 Task: In service provider proposals turn off in-app notifications.
Action: Mouse moved to (880, 83)
Screenshot: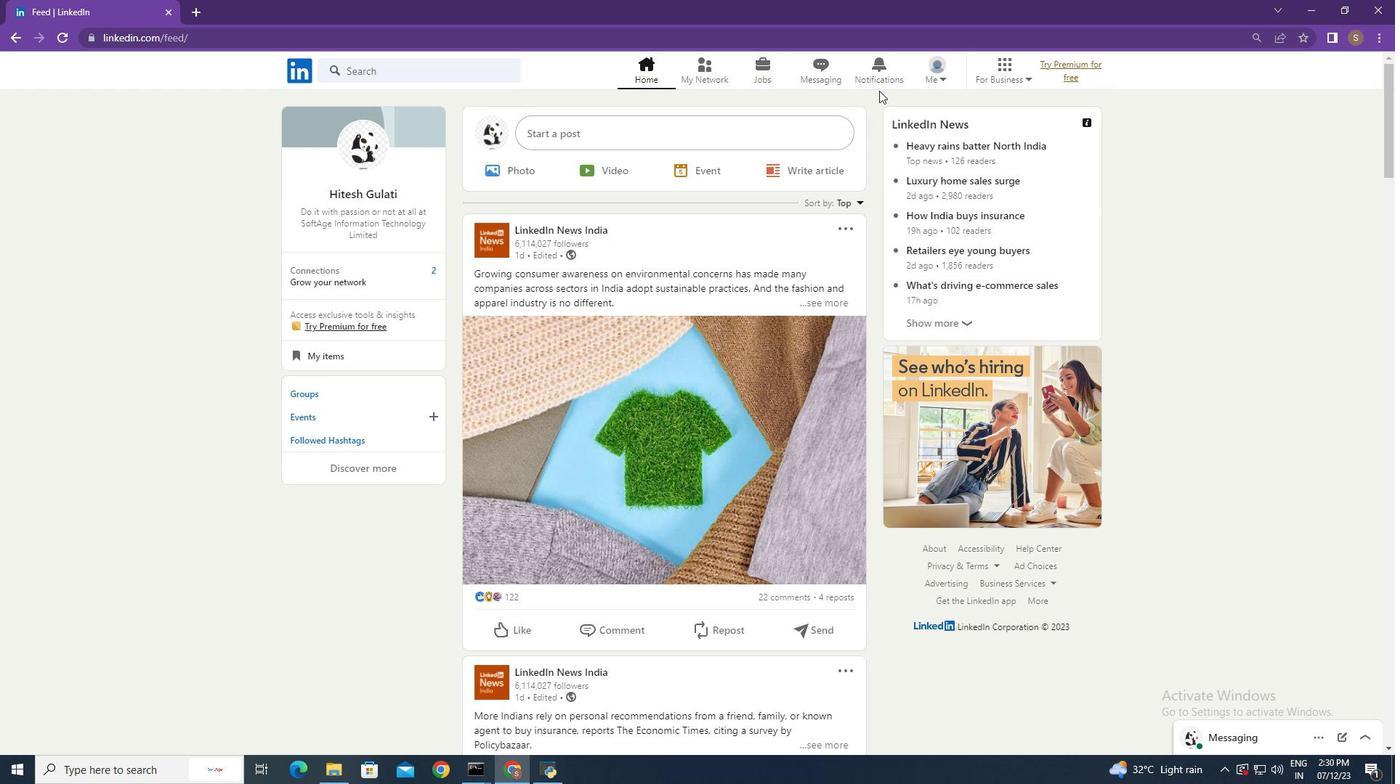 
Action: Mouse pressed left at (880, 83)
Screenshot: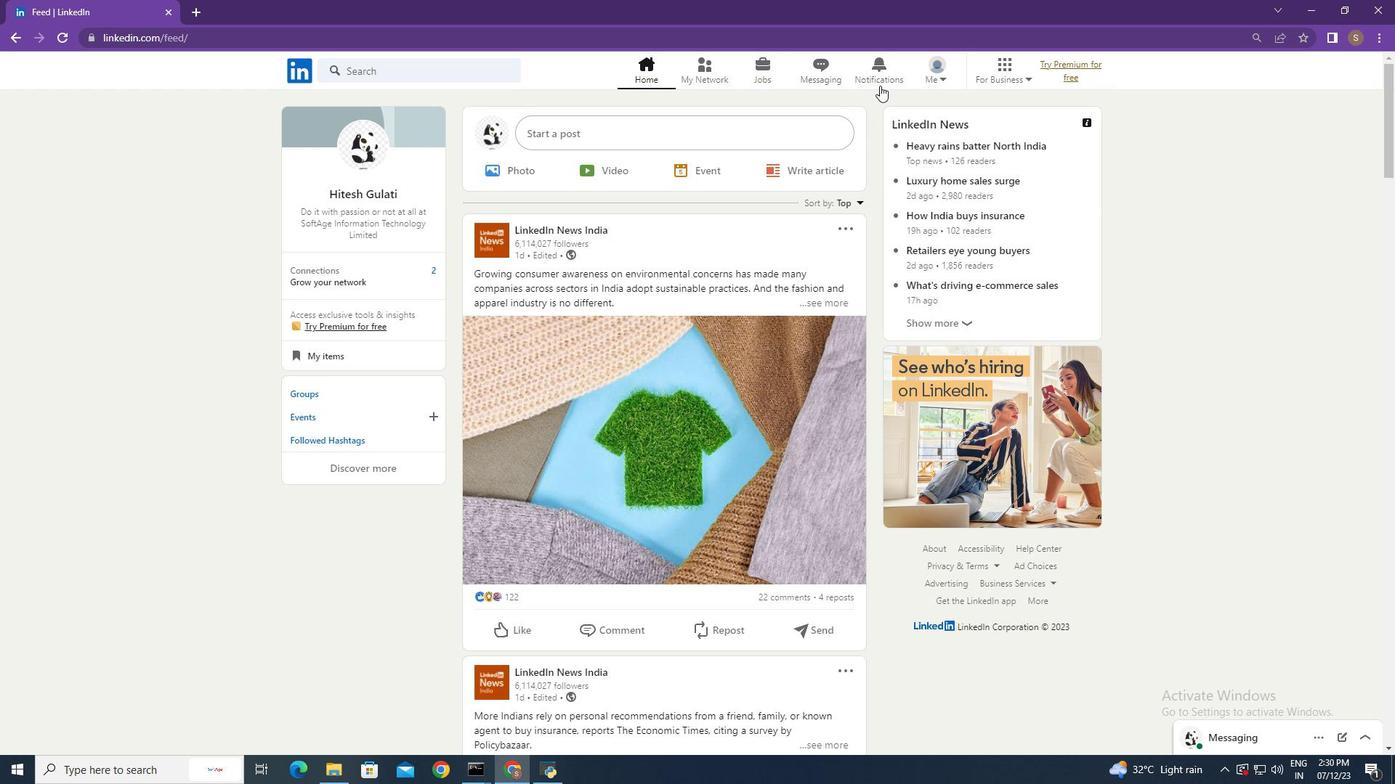 
Action: Mouse moved to (323, 166)
Screenshot: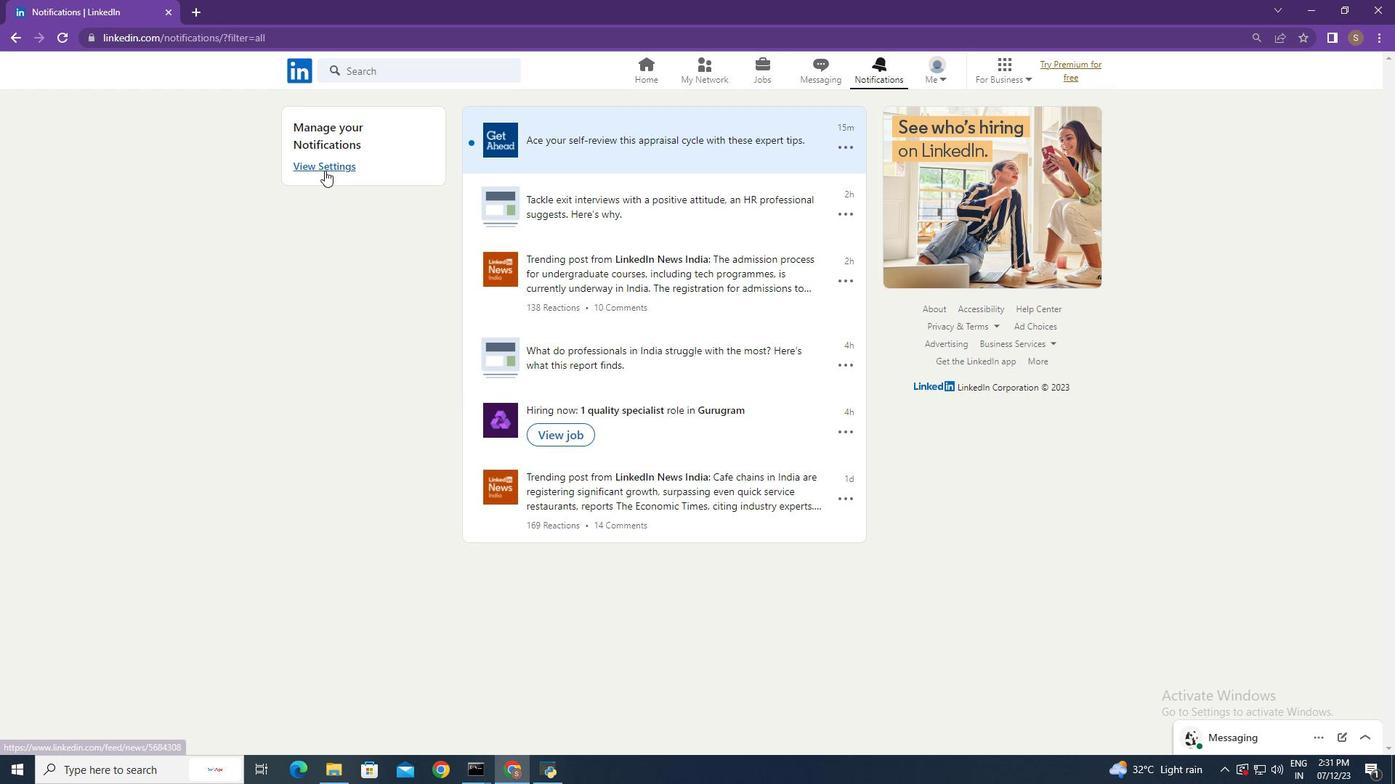 
Action: Mouse pressed left at (323, 166)
Screenshot: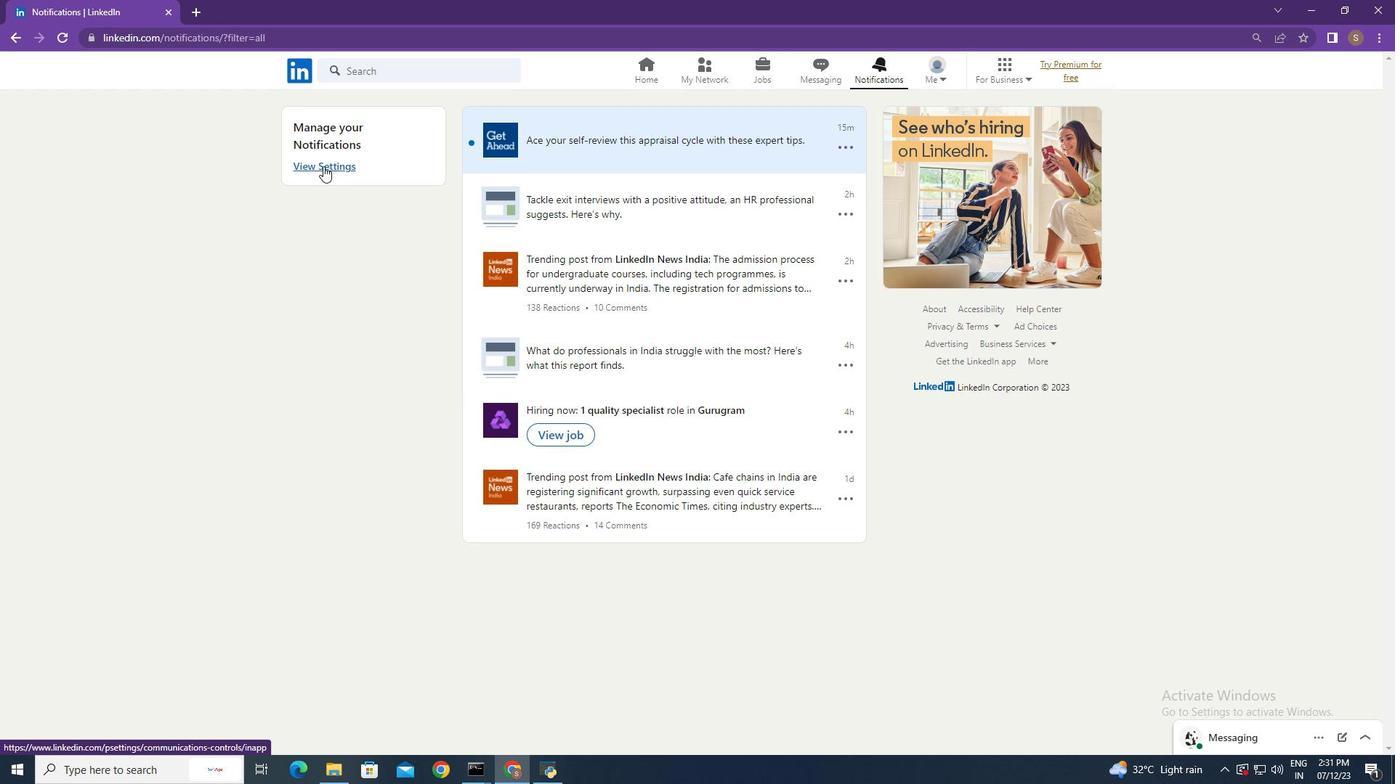 
Action: Mouse moved to (802, 260)
Screenshot: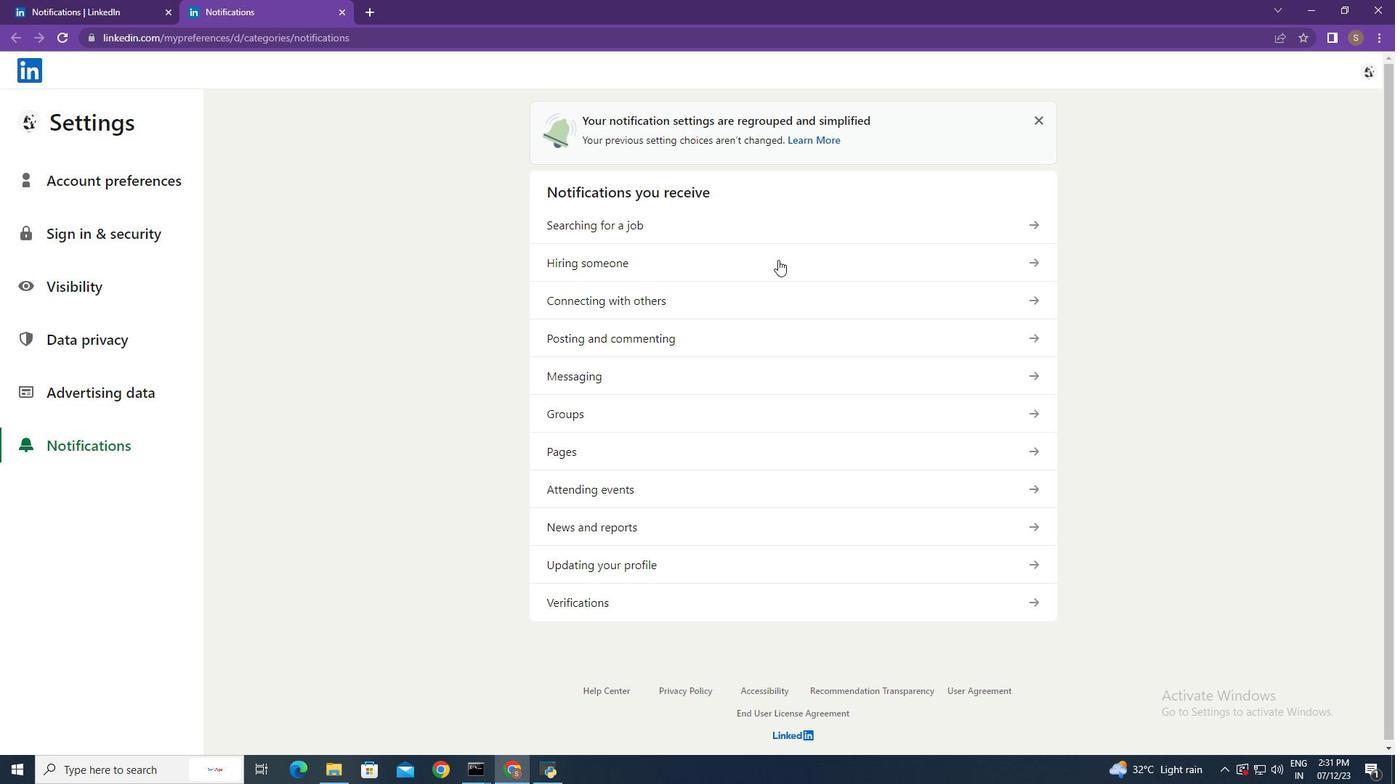 
Action: Mouse pressed left at (802, 260)
Screenshot: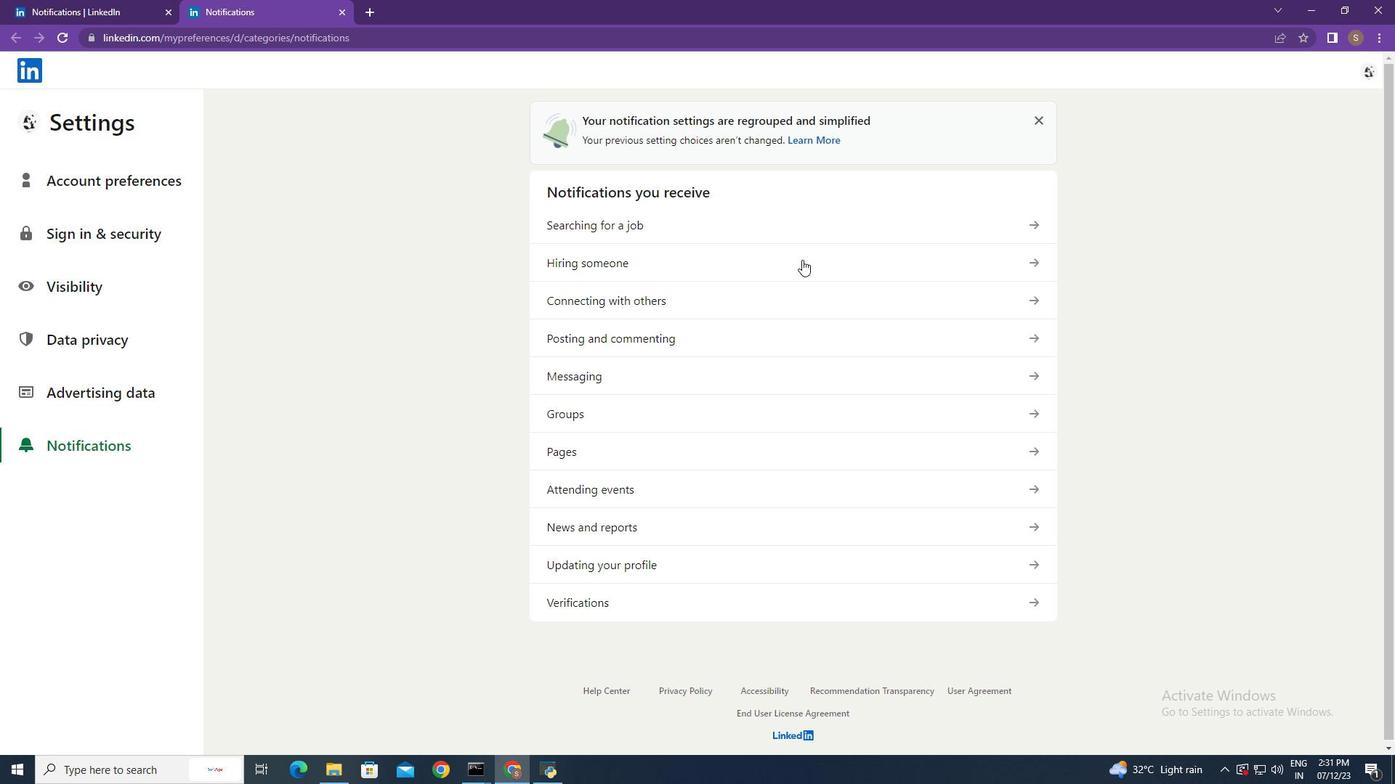 
Action: Mouse moved to (895, 168)
Screenshot: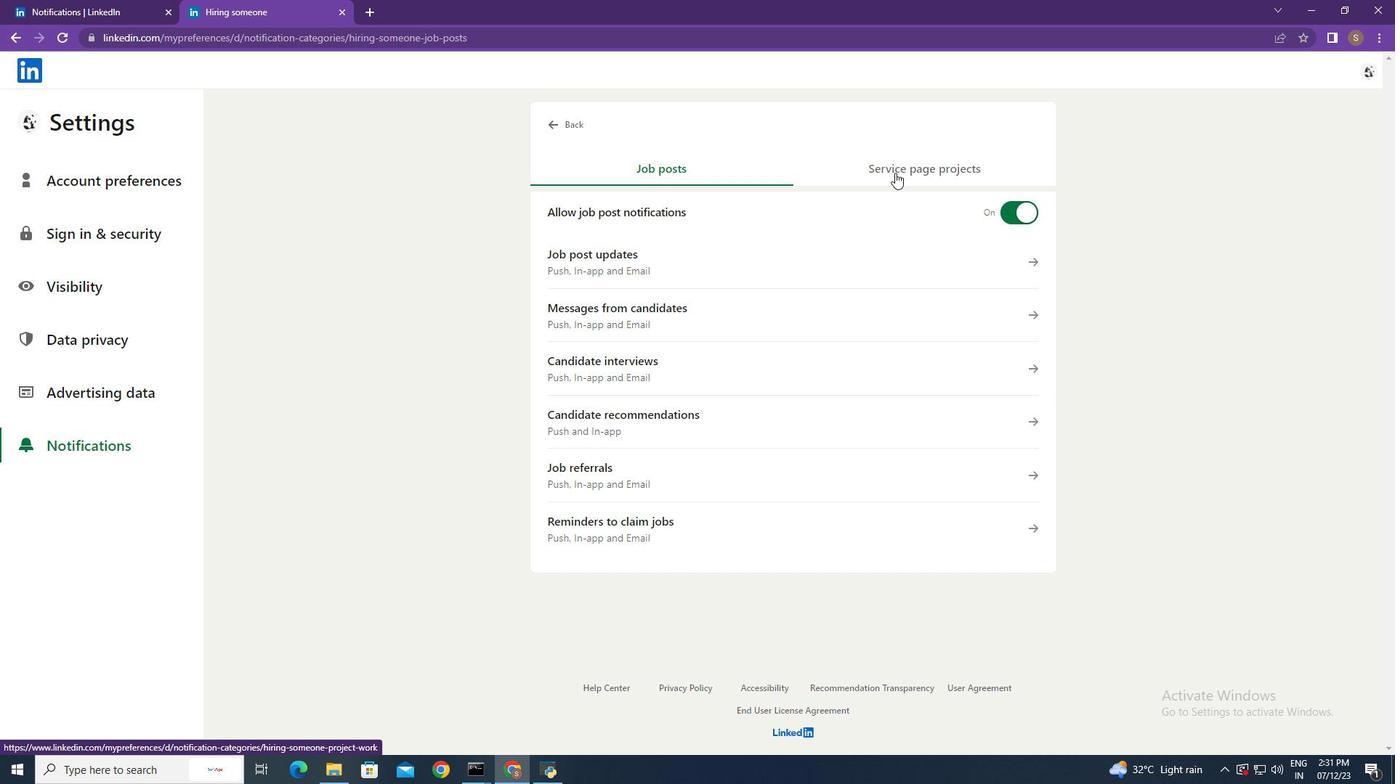 
Action: Mouse pressed left at (895, 168)
Screenshot: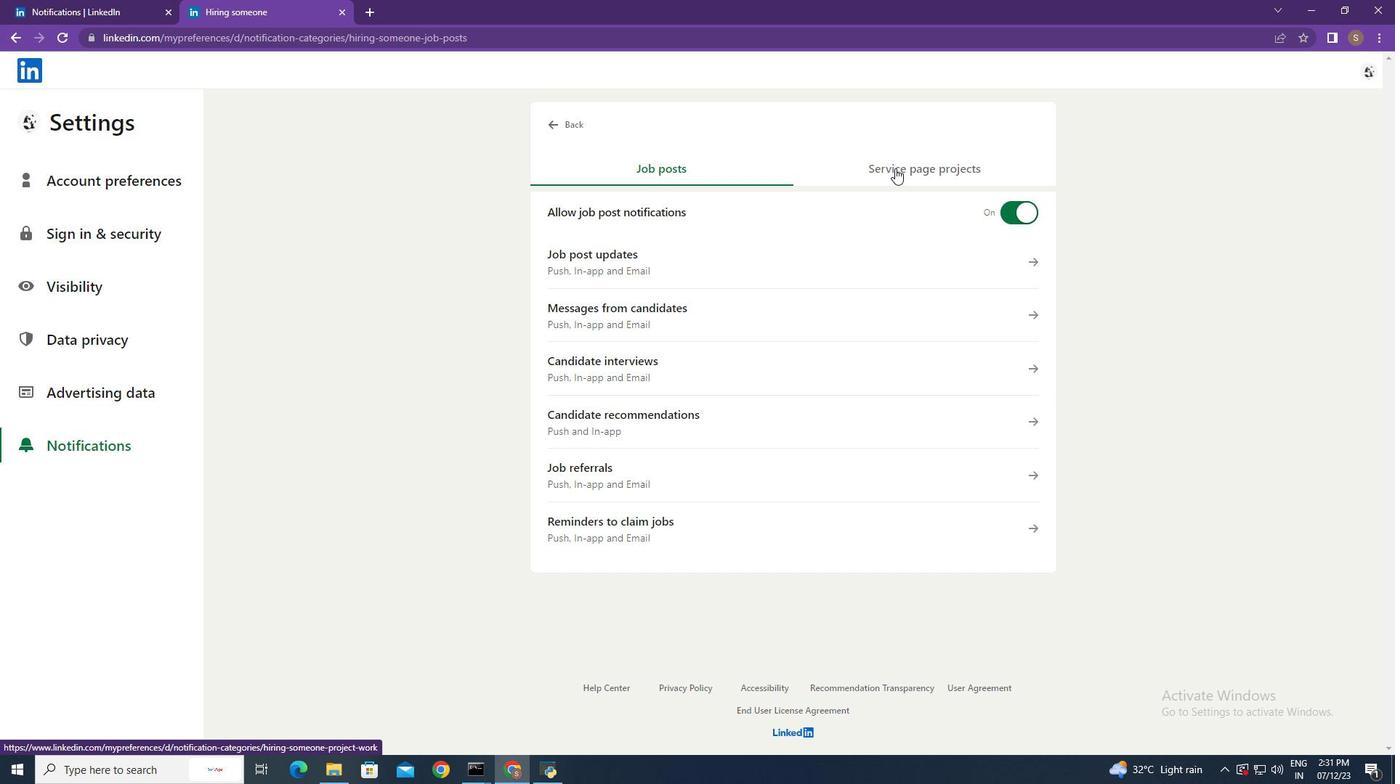 
Action: Mouse moved to (953, 267)
Screenshot: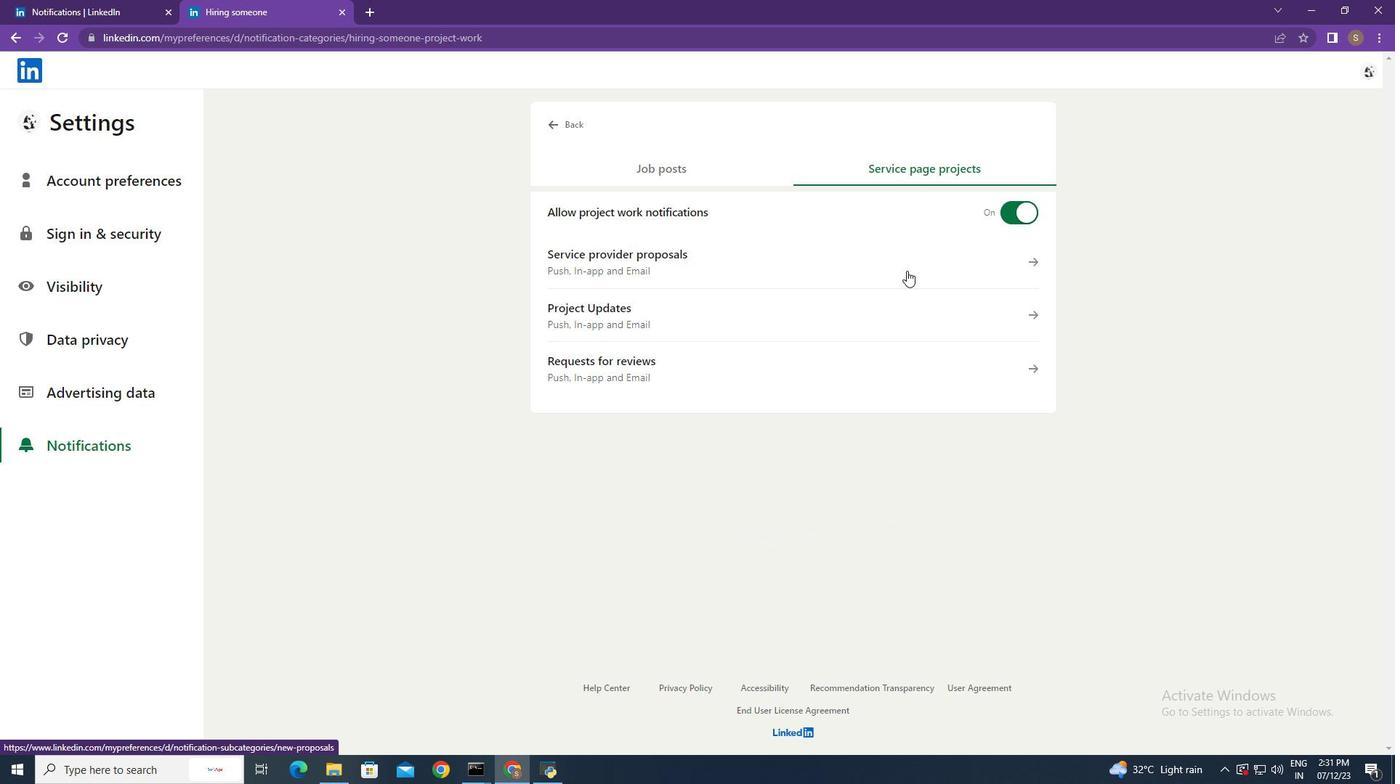 
Action: Mouse pressed left at (953, 267)
Screenshot: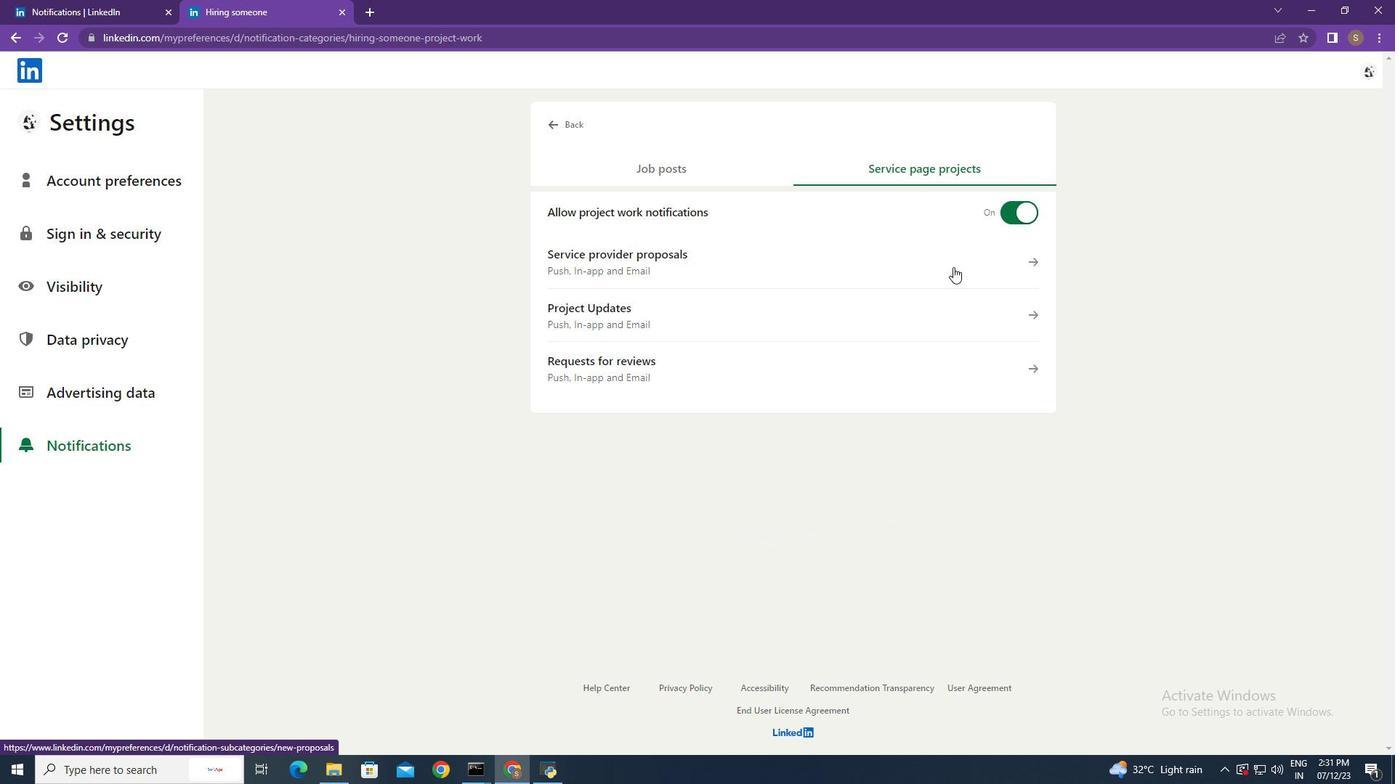 
Action: Mouse moved to (1021, 241)
Screenshot: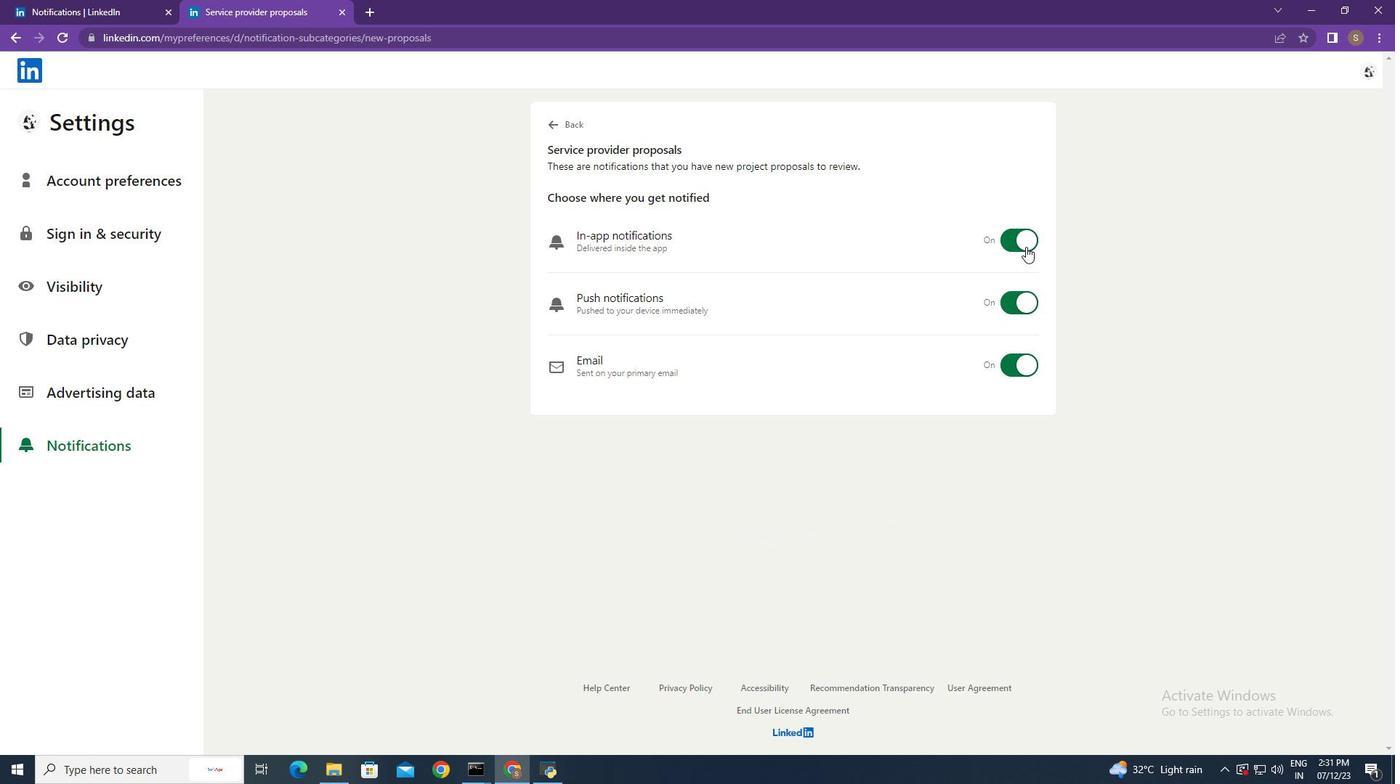 
Action: Mouse pressed left at (1021, 241)
Screenshot: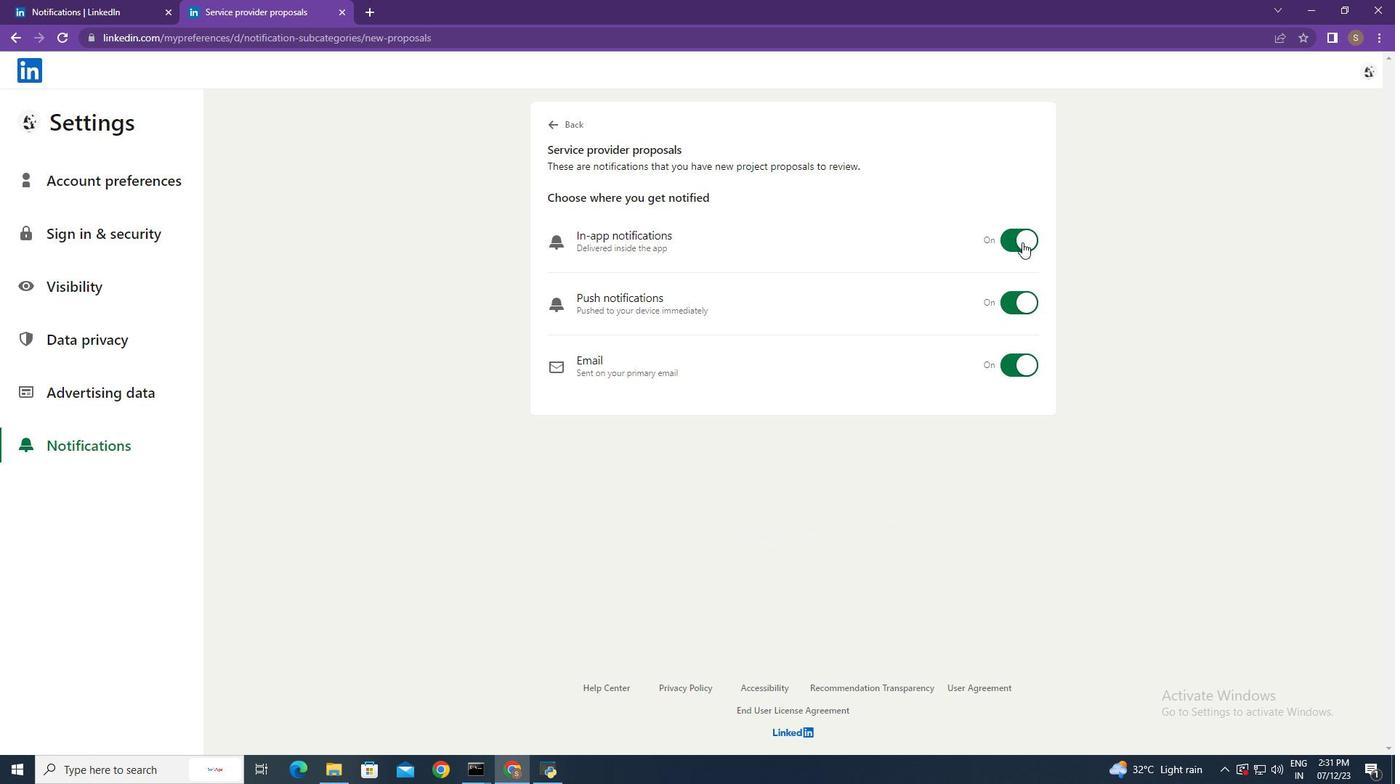 
Action: Mouse moved to (1167, 295)
Screenshot: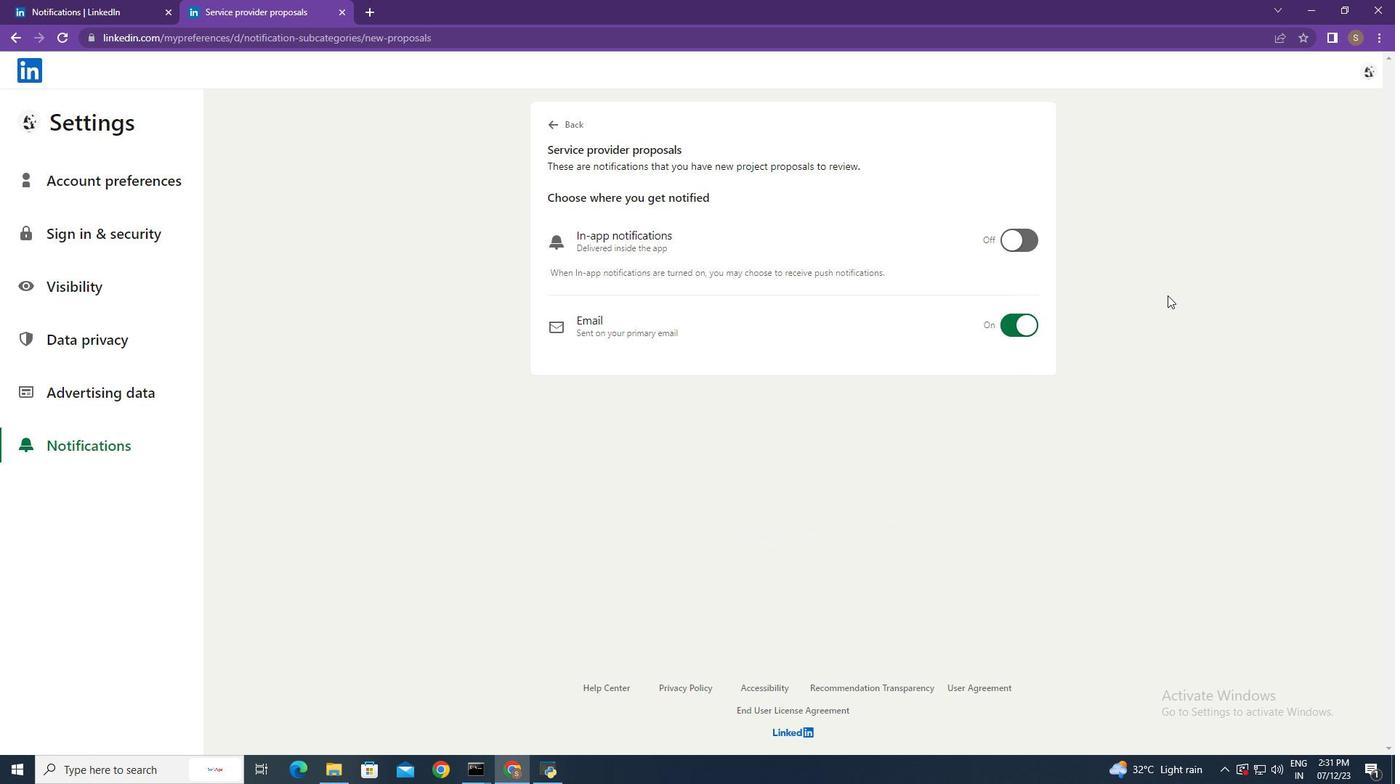 
